 Task: Find the distance between Chicago and Milwaukee.
Action: Key pressed chicago
Screenshot: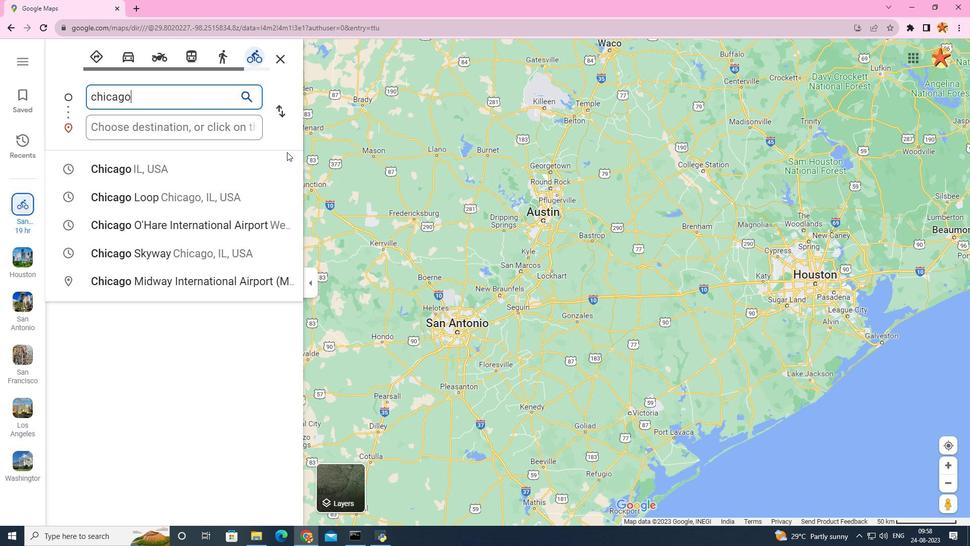 
Action: Mouse moved to (246, 160)
Screenshot: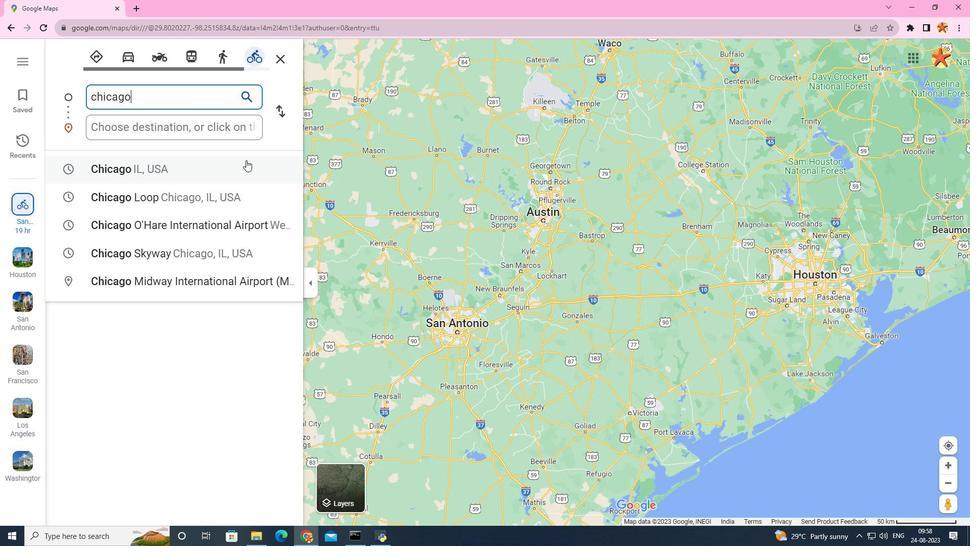 
Action: Mouse pressed left at (246, 160)
Screenshot: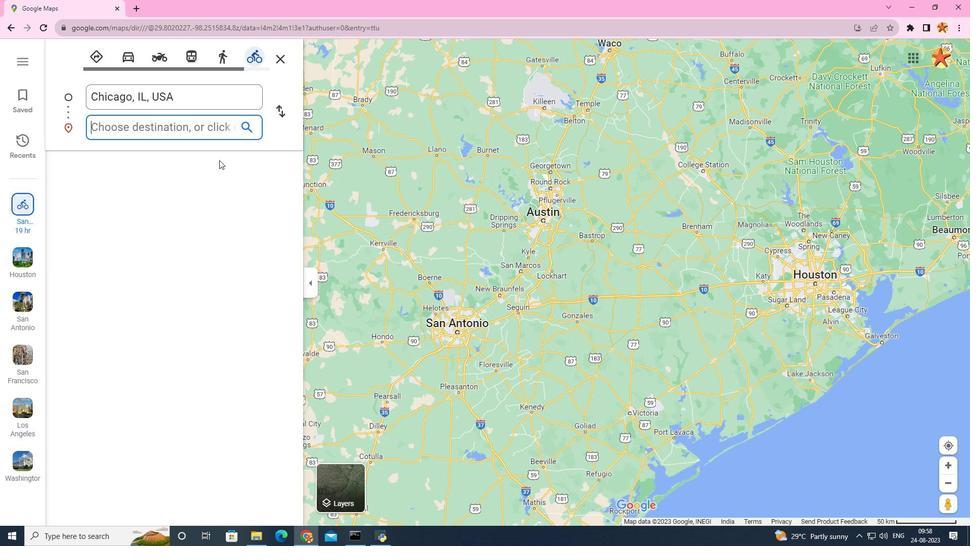 
Action: Mouse moved to (175, 121)
Screenshot: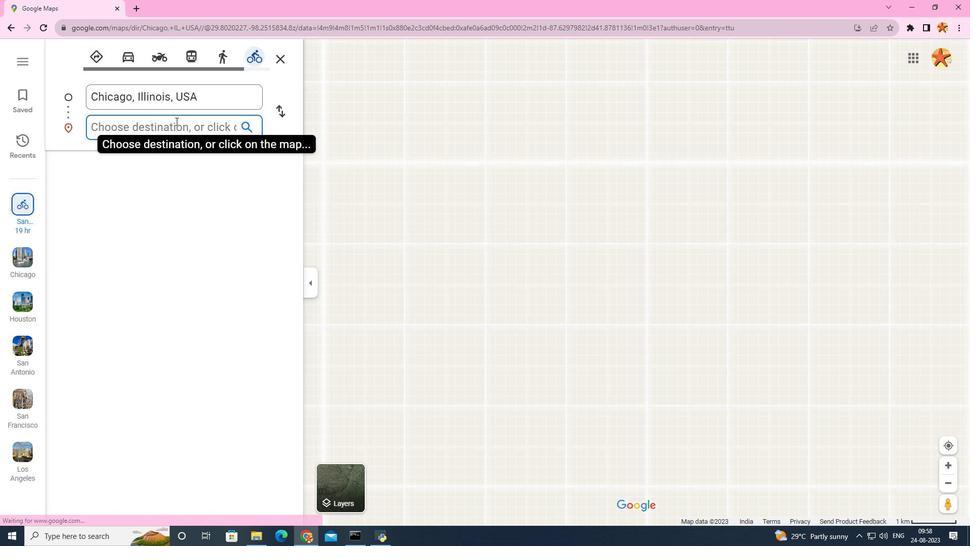 
Action: Mouse pressed left at (175, 121)
Screenshot: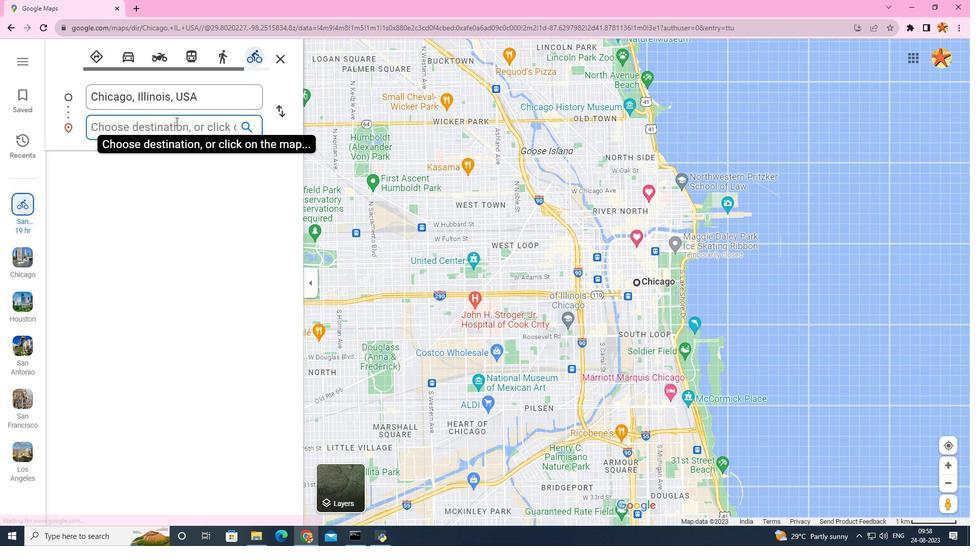 
Action: Key pressed milwaukee
Screenshot: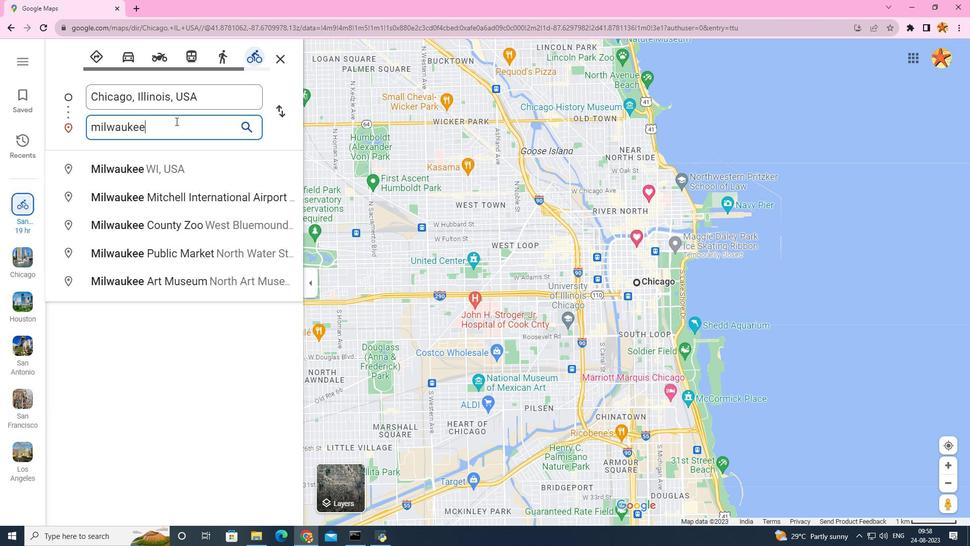 
Action: Mouse moved to (153, 150)
Screenshot: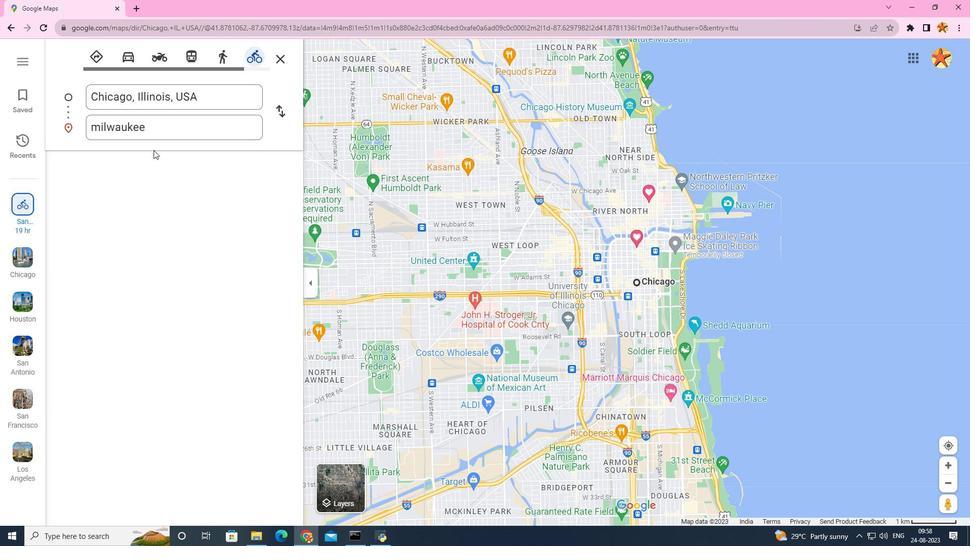 
Action: Mouse pressed left at (153, 150)
Screenshot: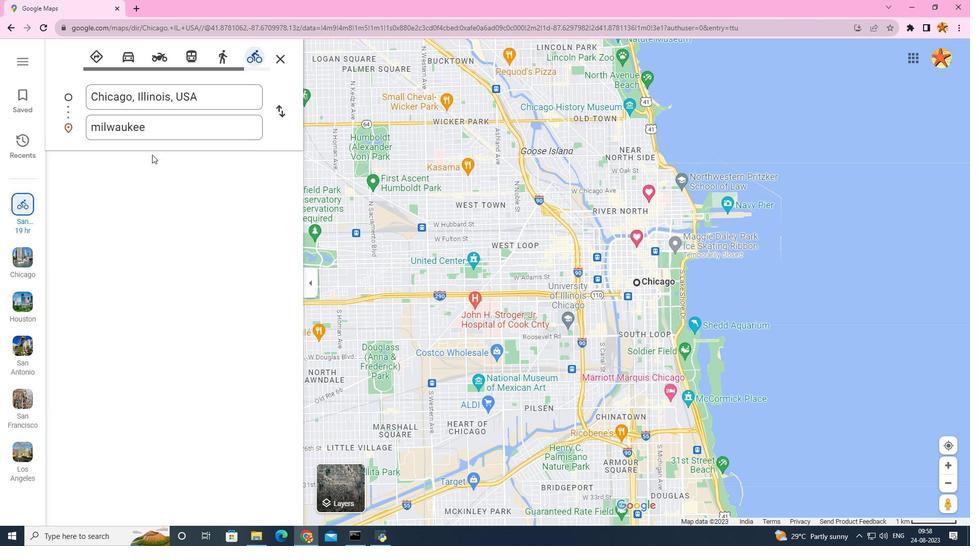
Action: Mouse moved to (154, 129)
Screenshot: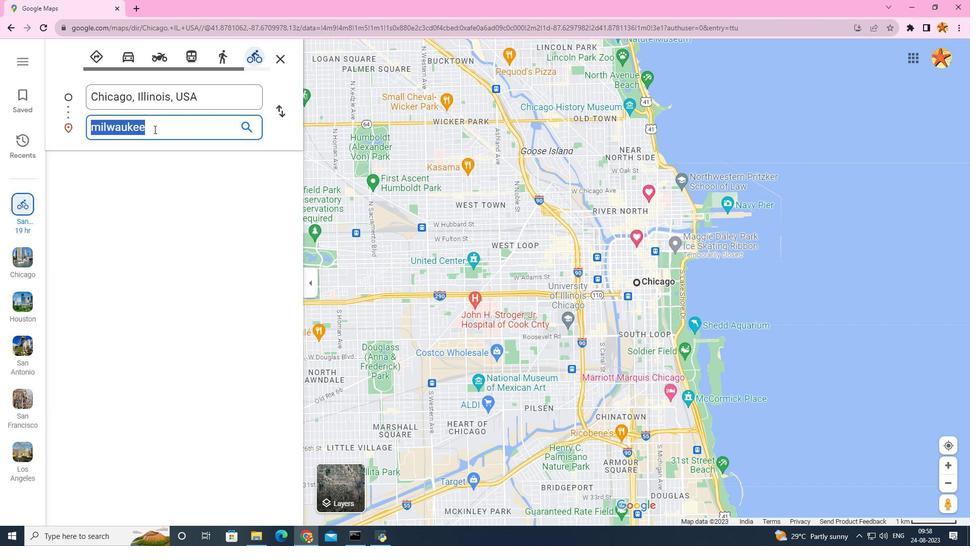 
Action: Mouse pressed left at (154, 129)
Screenshot: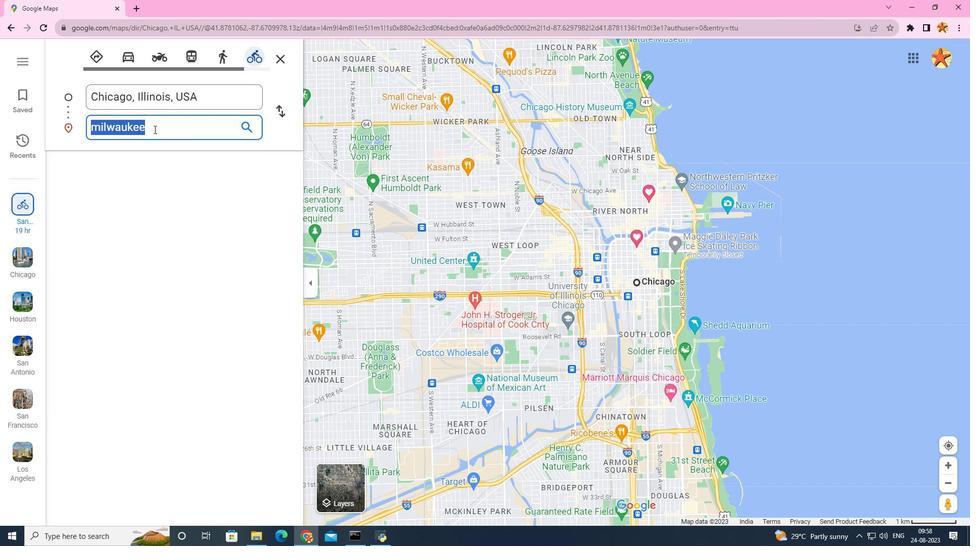 
Action: Mouse moved to (164, 126)
Screenshot: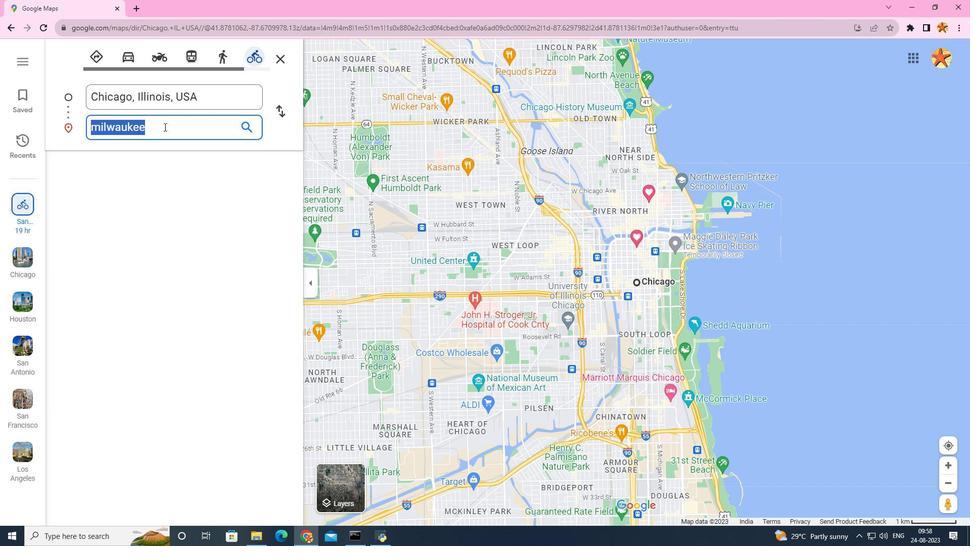 
Action: Mouse pressed left at (164, 126)
Screenshot: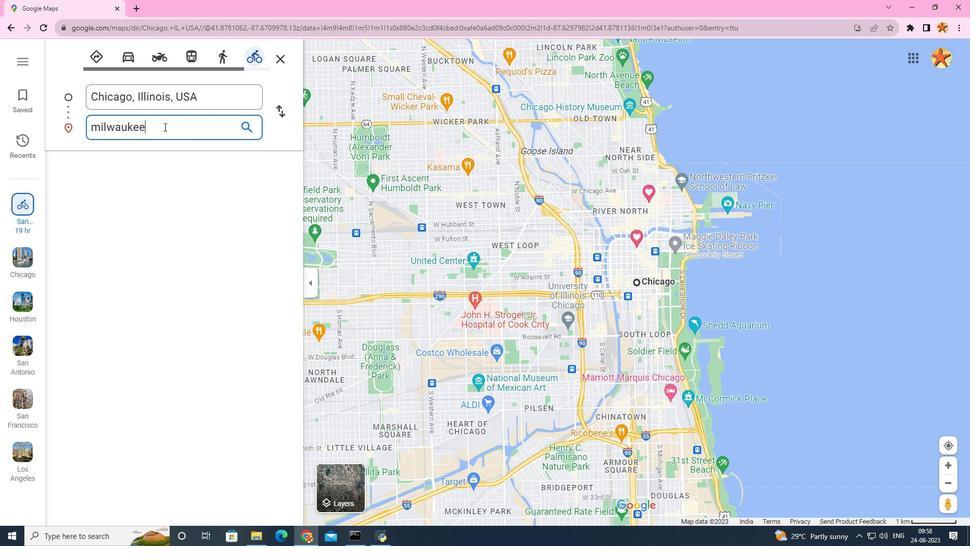 
Action: Key pressed <Key.backspace>
Screenshot: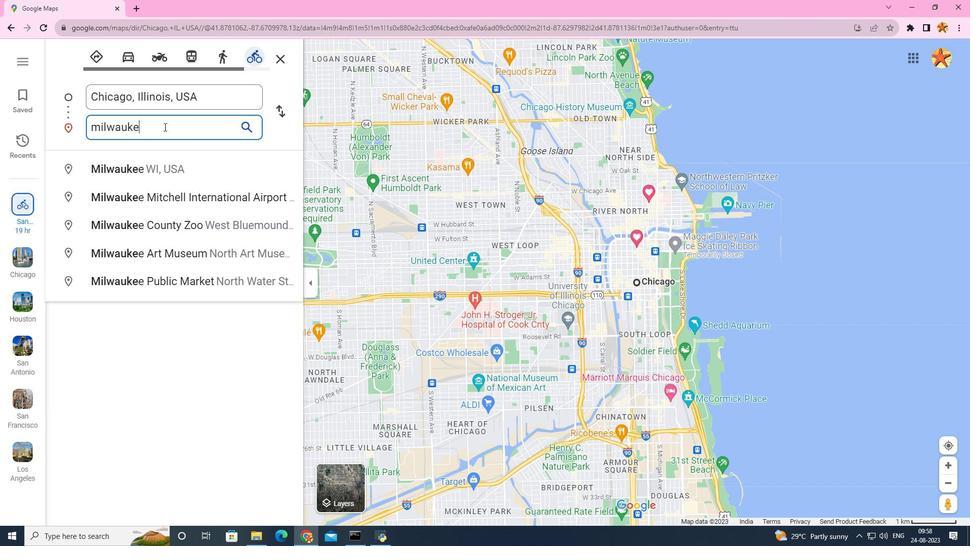 
Action: Mouse moved to (122, 161)
Screenshot: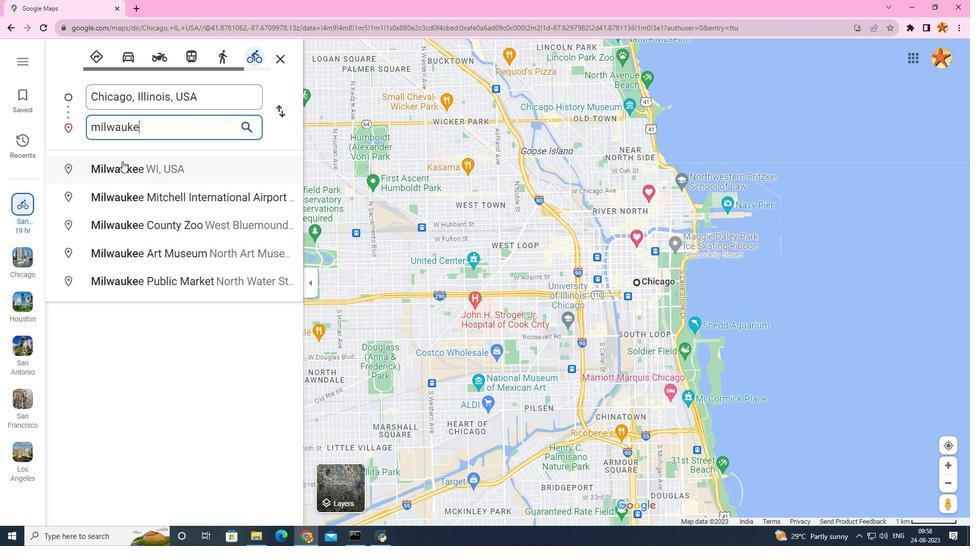 
Action: Mouse pressed left at (122, 161)
Screenshot: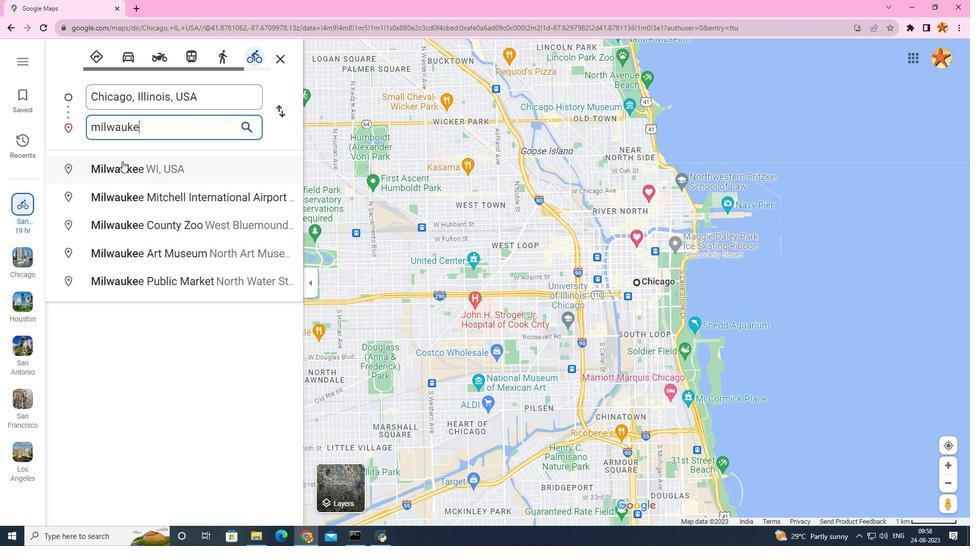 
Action: Mouse moved to (553, 485)
Screenshot: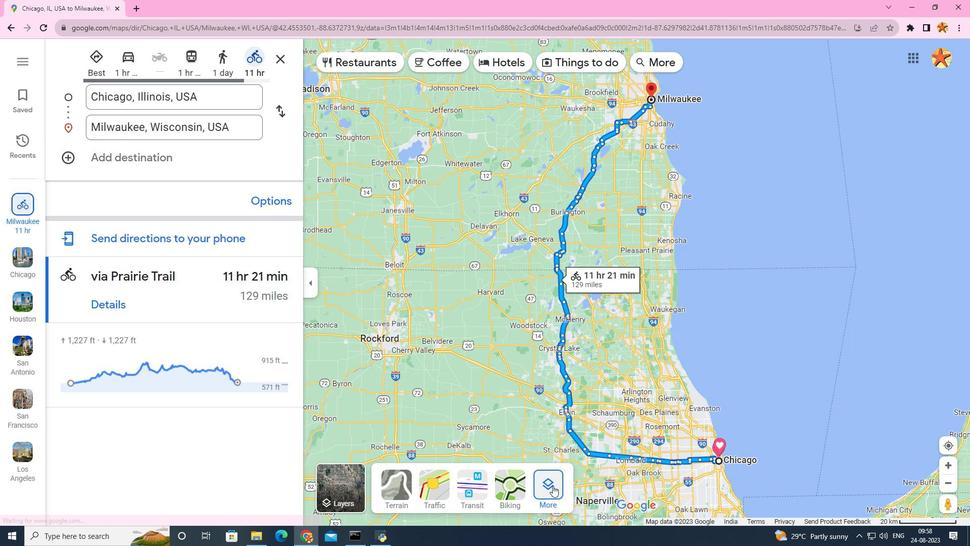 
Action: Mouse pressed left at (553, 485)
Screenshot: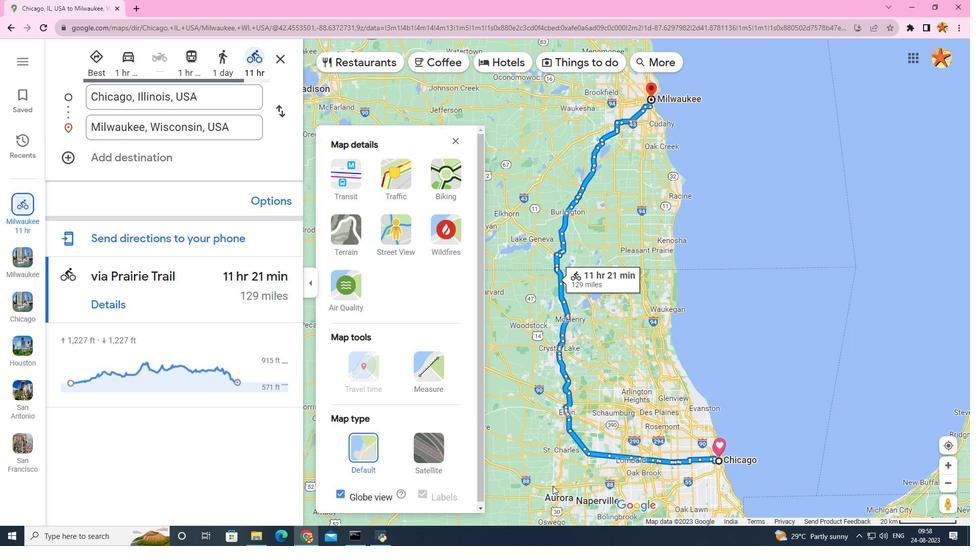 
Action: Mouse moved to (435, 375)
Screenshot: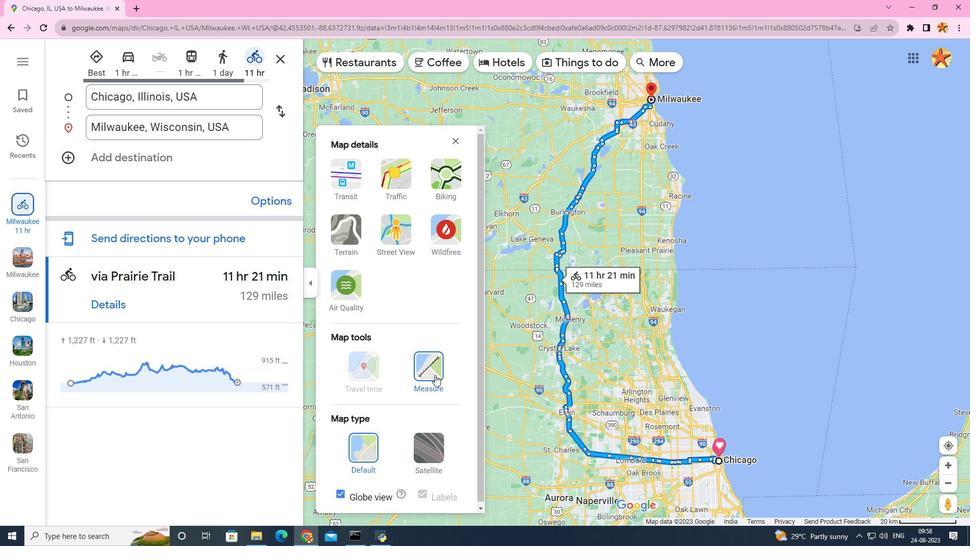 
Action: Mouse pressed left at (435, 375)
Screenshot: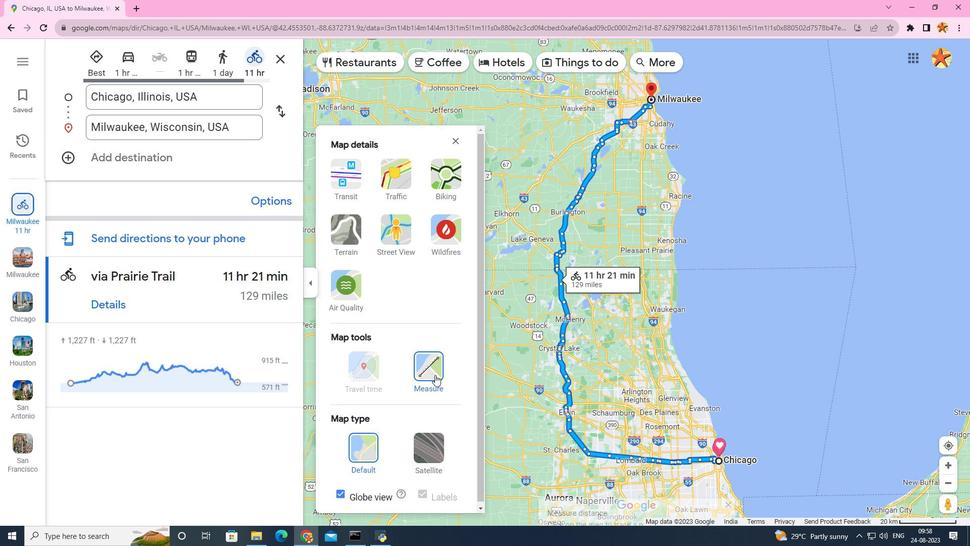 
Action: Mouse moved to (717, 459)
Screenshot: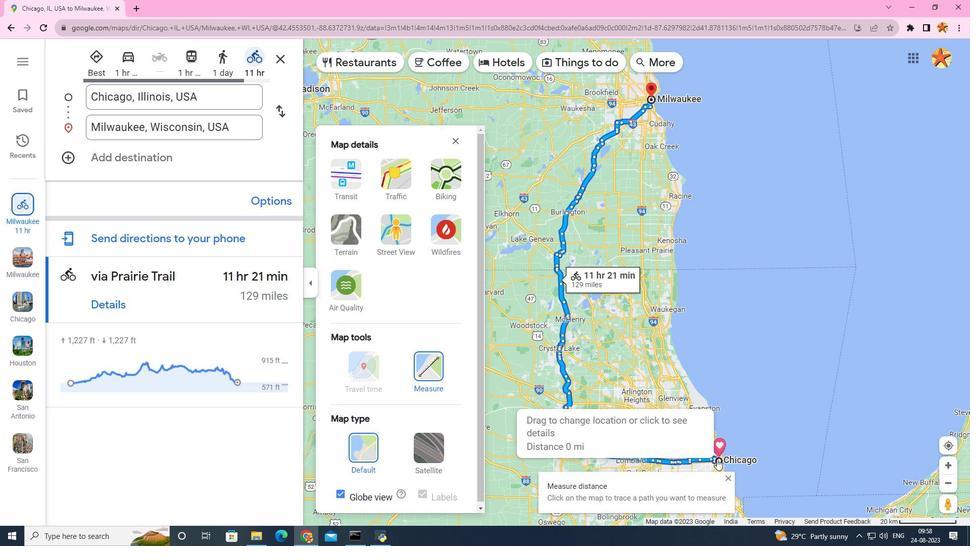
Action: Mouse pressed left at (717, 459)
Screenshot: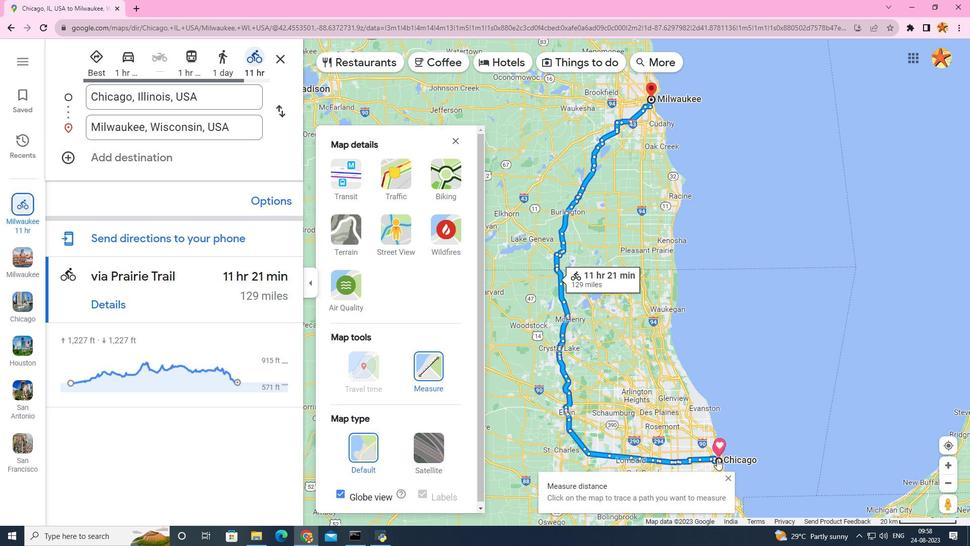 
Action: Mouse moved to (653, 97)
Screenshot: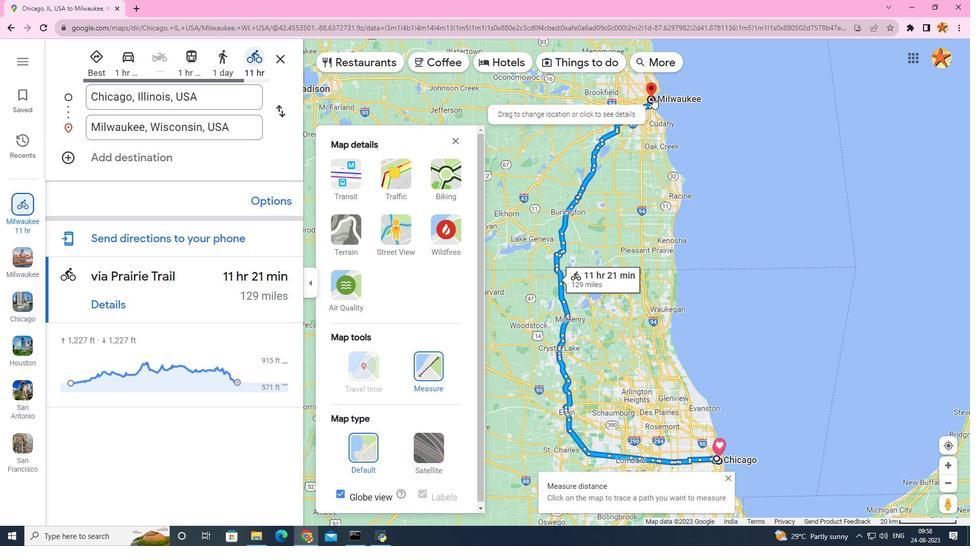 
Action: Mouse pressed left at (653, 97)
Screenshot: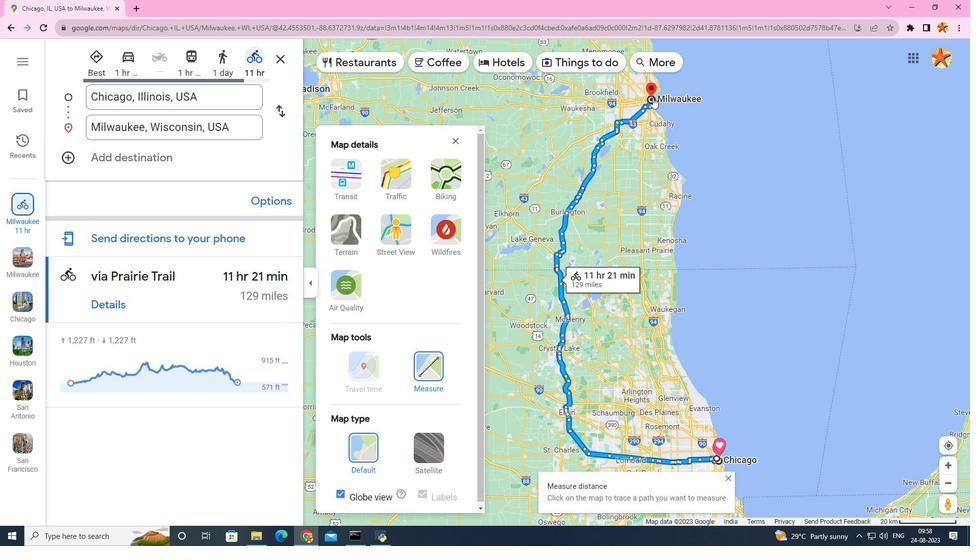 
Action: Mouse moved to (557, 292)
Screenshot: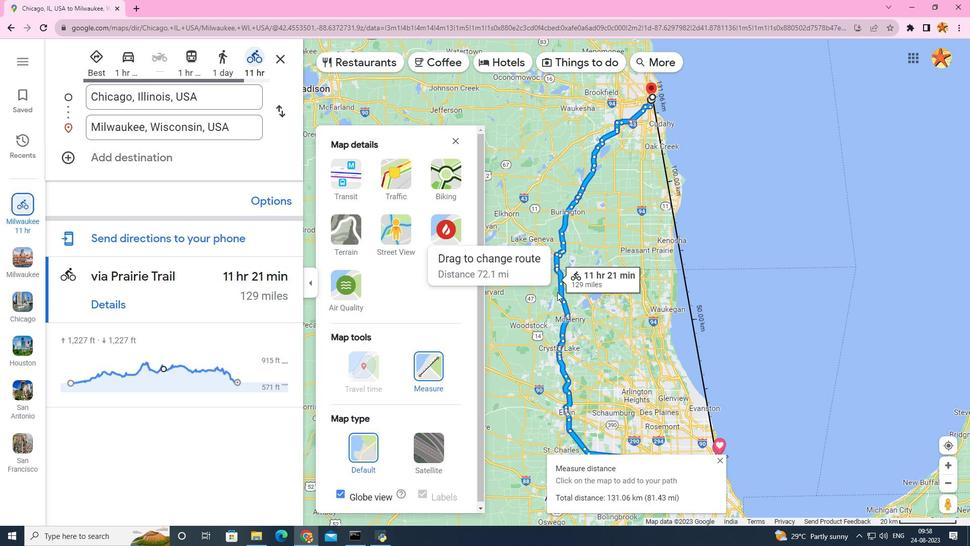 
